 Task: Provide positive feedback about the 'focused inbox' feature in Microsoft Outlook.
Action: Mouse moved to (212, 26)
Screenshot: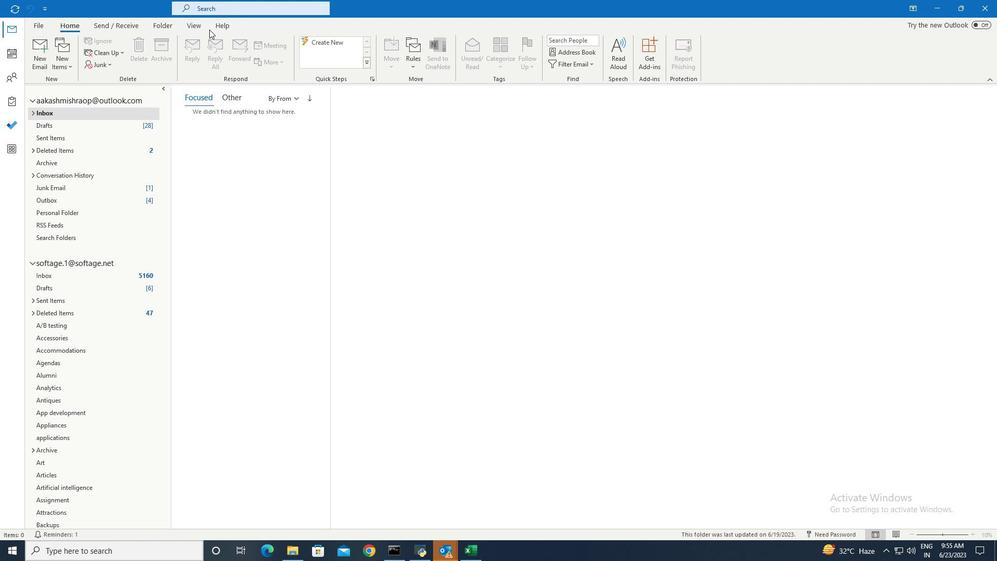 
Action: Mouse pressed left at (212, 26)
Screenshot: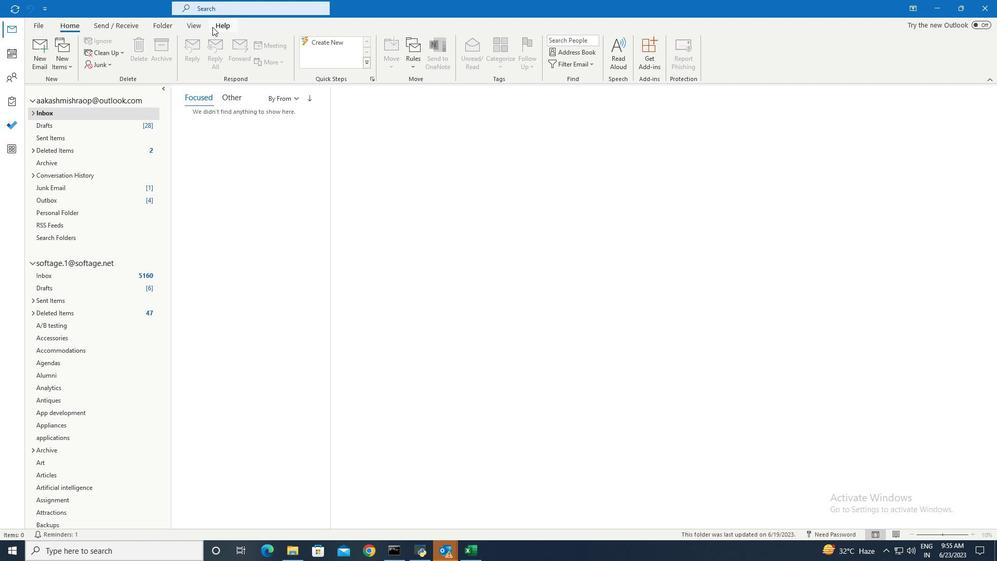 
Action: Mouse moved to (140, 52)
Screenshot: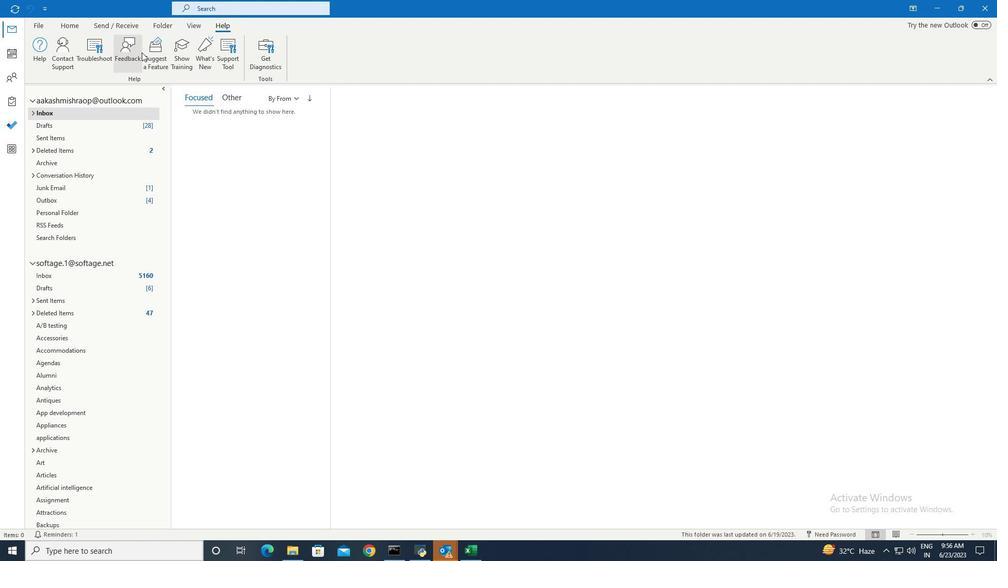 
Action: Mouse pressed left at (140, 52)
Screenshot: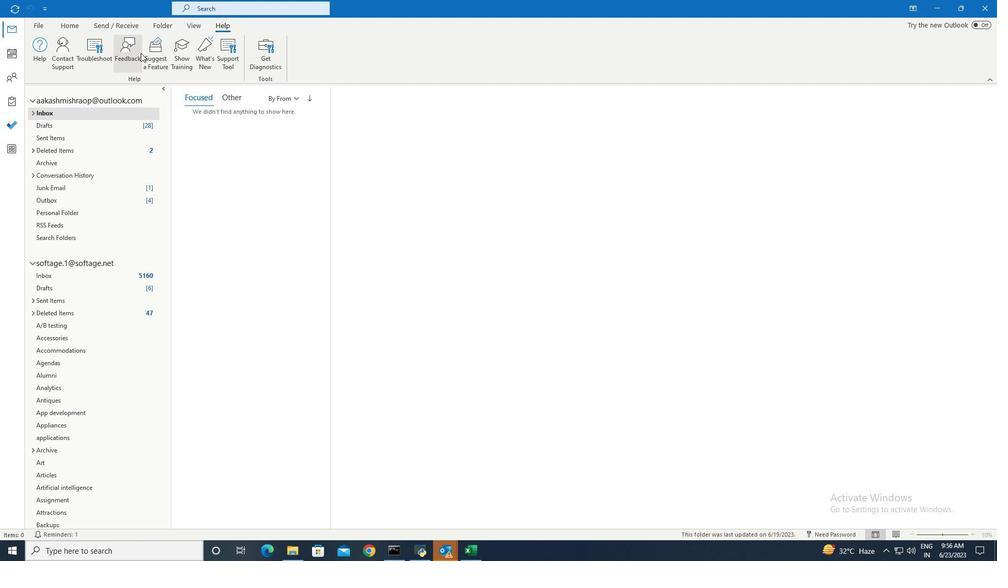 
Action: Mouse moved to (816, 143)
Screenshot: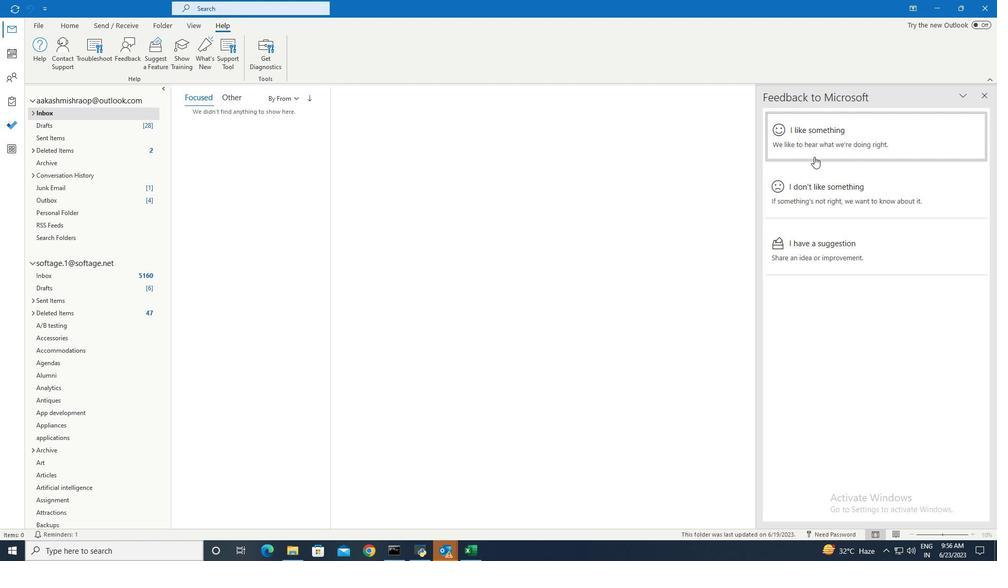 
Action: Mouse pressed left at (816, 143)
Screenshot: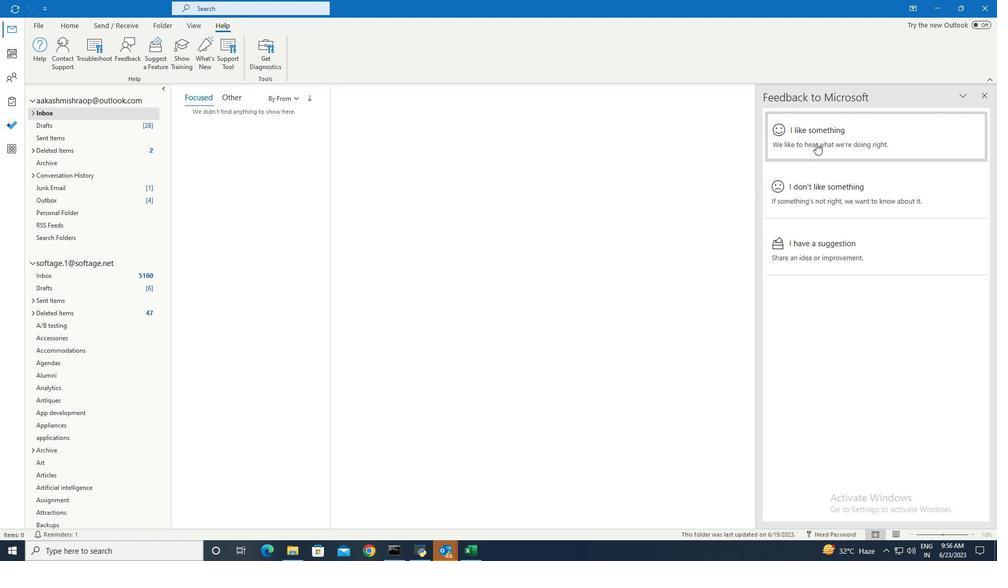 
Action: Mouse moved to (799, 179)
Screenshot: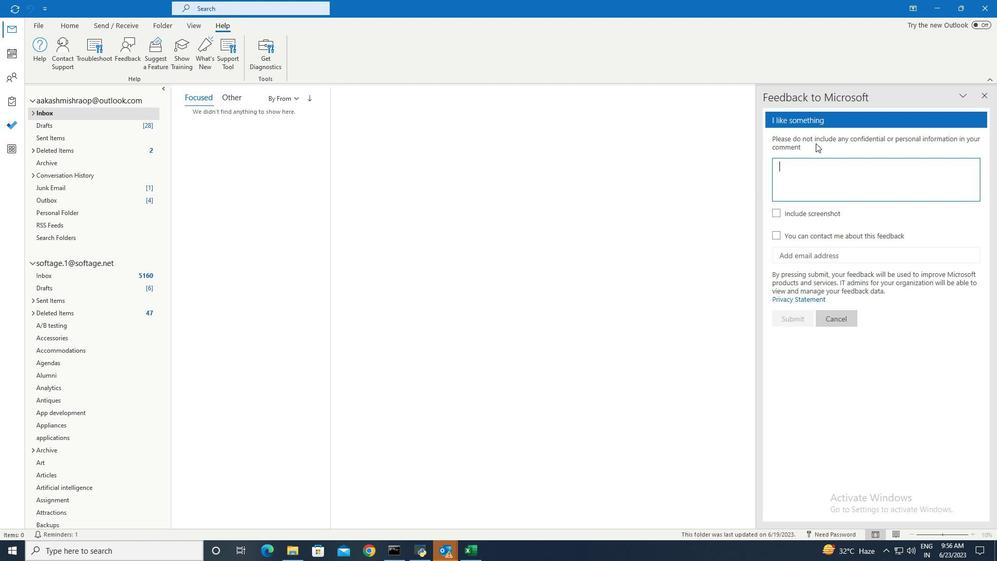 
Action: Mouse pressed left at (799, 179)
Screenshot: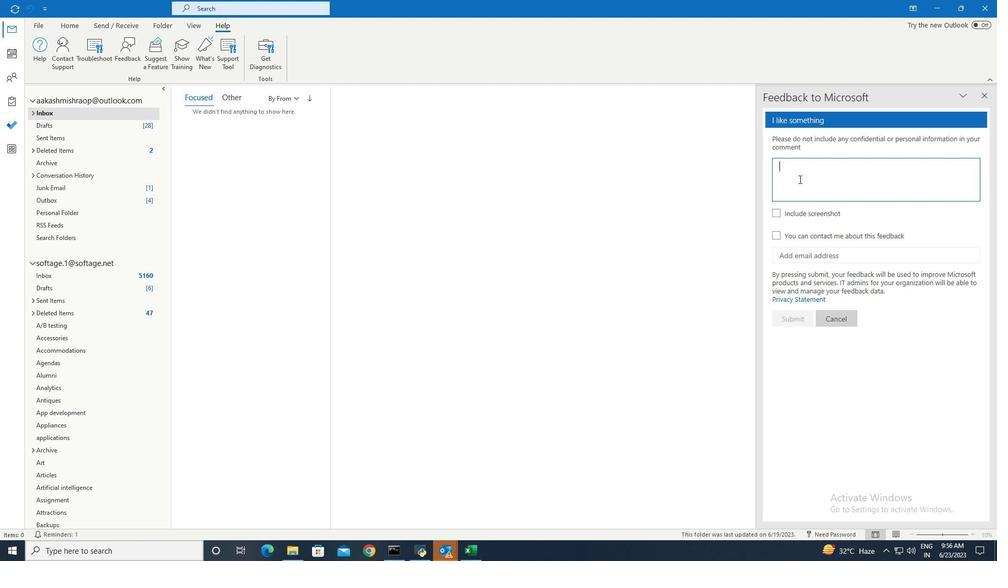 
Action: Key pressed <Key.shift>I<Key.space>would<Key.space>like<Key.space>to<Key.space>express<Key.space>my<Key.space>appreciation<Key.space>for<Key.space>the'focused<Key.space>inbox'<Key.space>feature<Key.space>in<Key.space>outlook
Screenshot: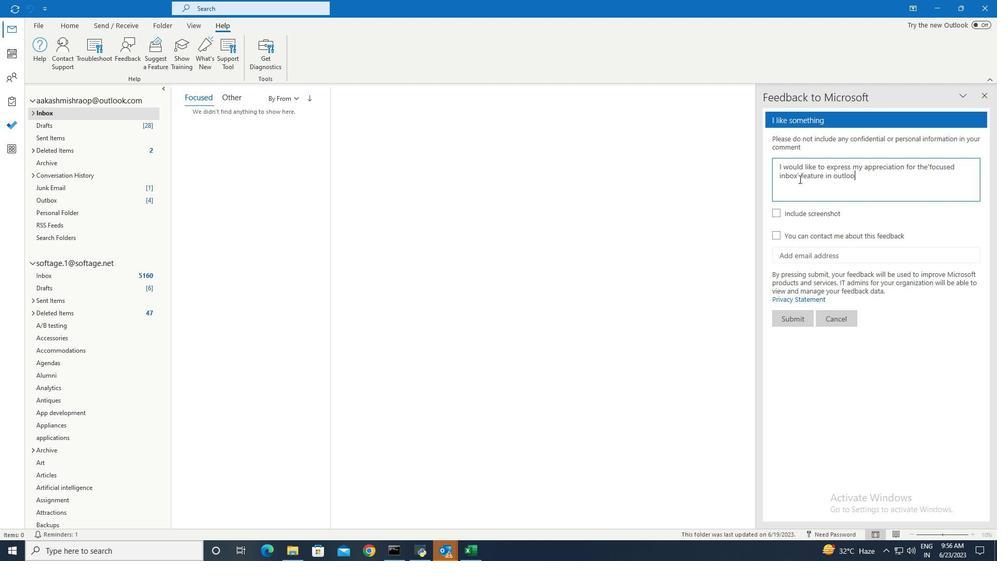 
Action: Mouse moved to (803, 315)
Screenshot: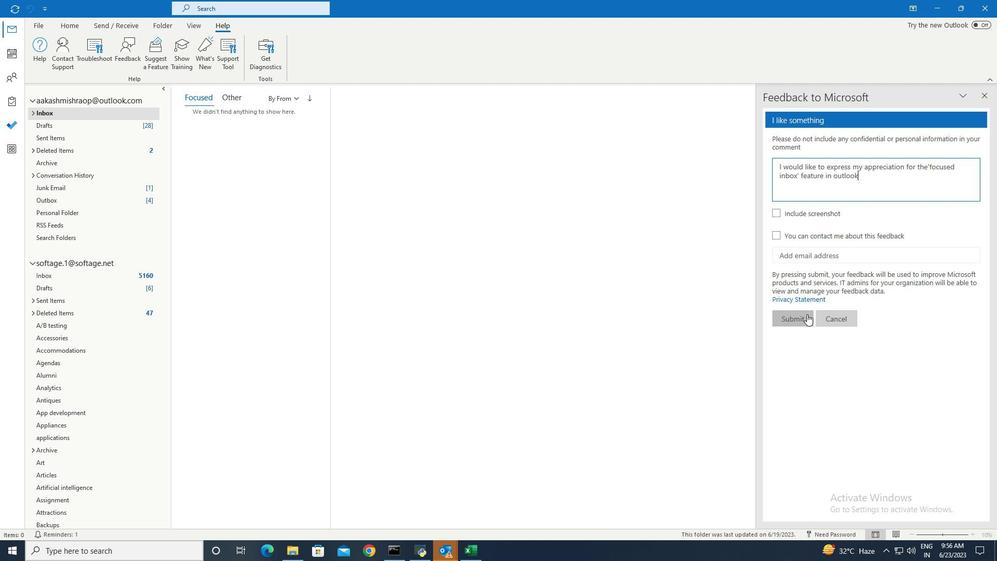 
Action: Mouse pressed left at (803, 315)
Screenshot: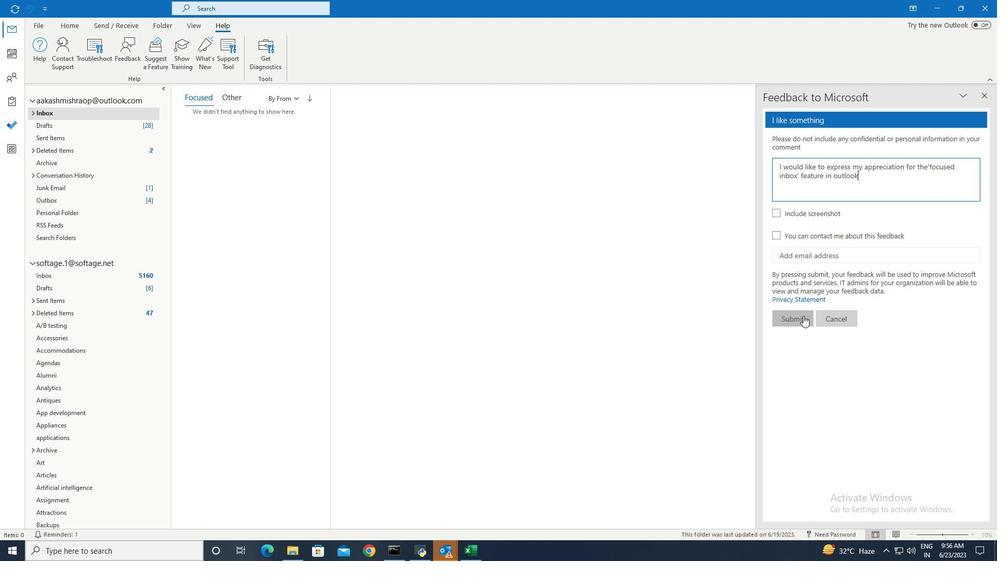 
